 Task: Share through Files "Movie C.mp4" and change Format to "Audio Only"
Action: Mouse moved to (178, 95)
Screenshot: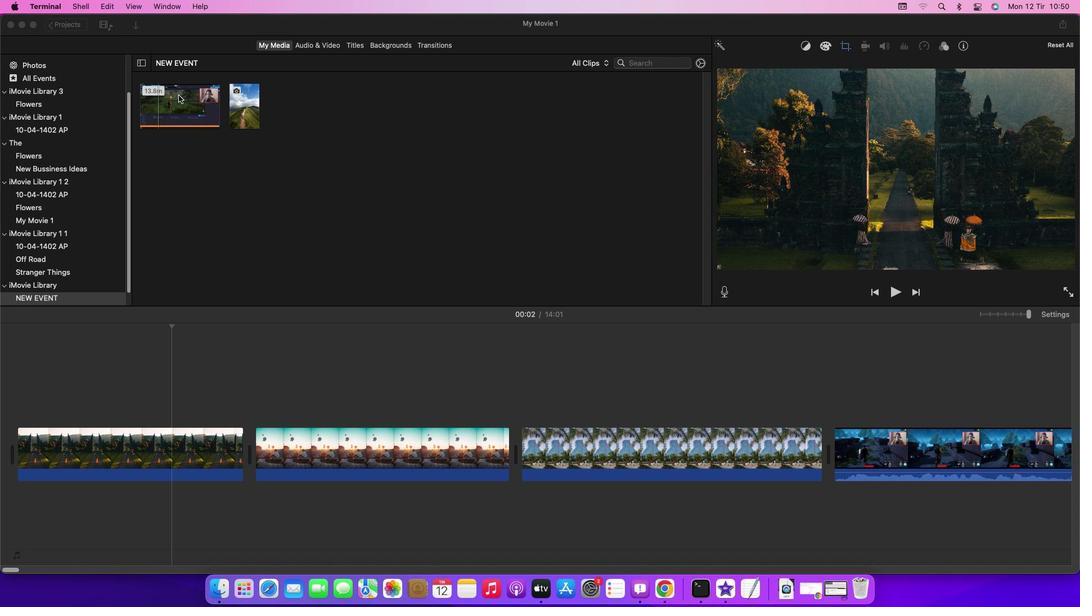 
Action: Mouse pressed left at (178, 95)
Screenshot: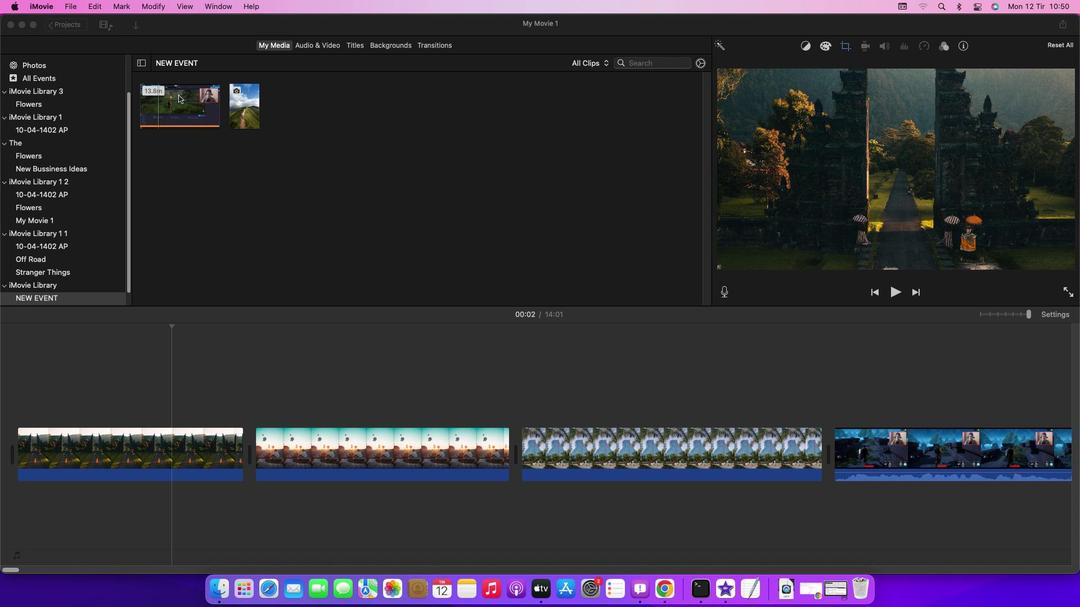 
Action: Mouse moved to (74, 7)
Screenshot: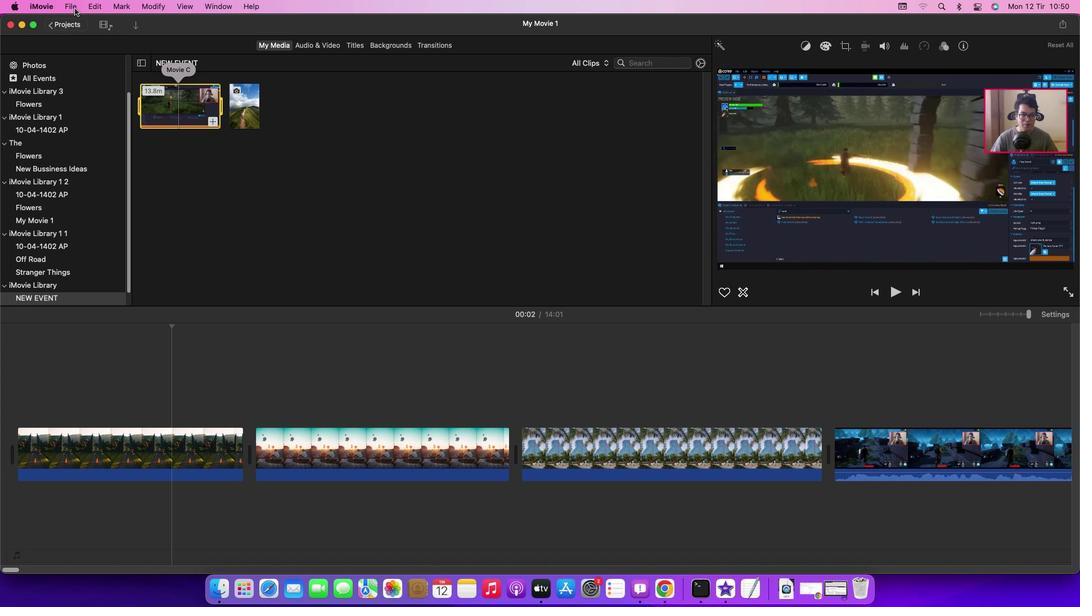 
Action: Mouse pressed left at (74, 7)
Screenshot: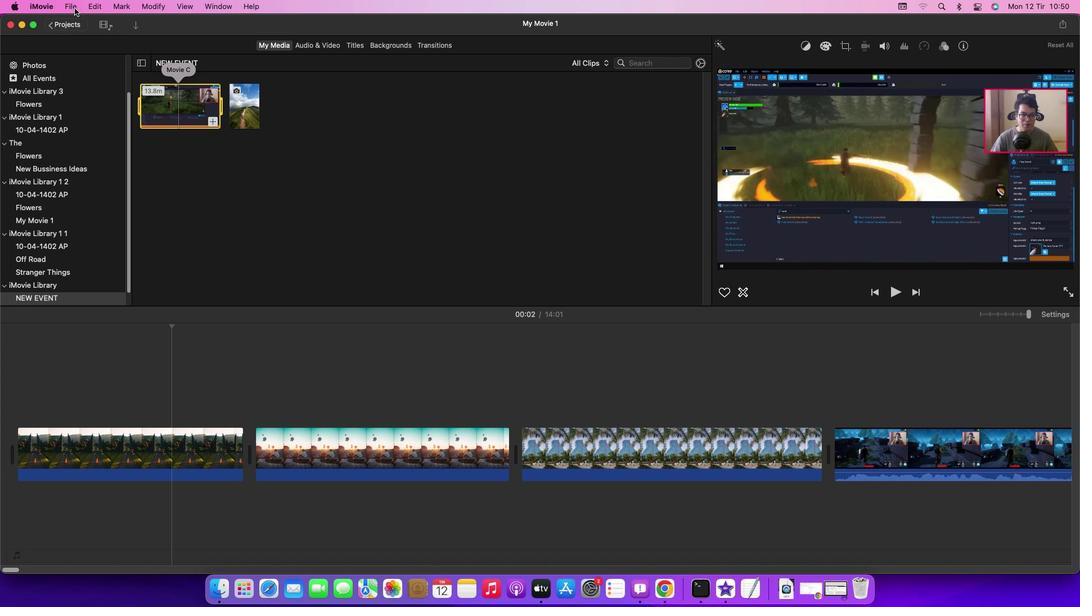 
Action: Mouse moved to (241, 224)
Screenshot: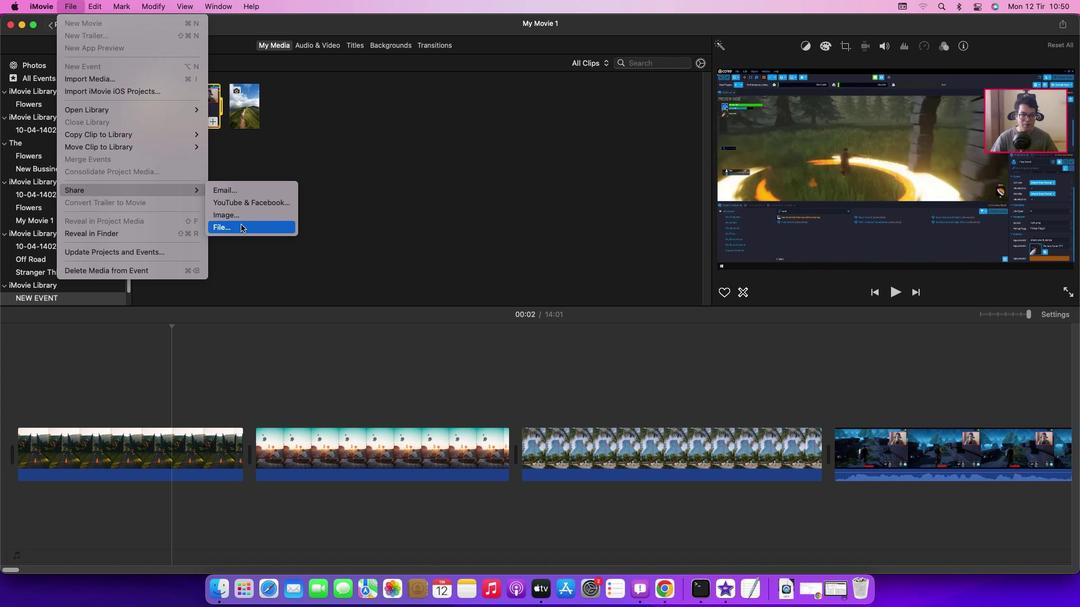 
Action: Mouse pressed left at (241, 224)
Screenshot: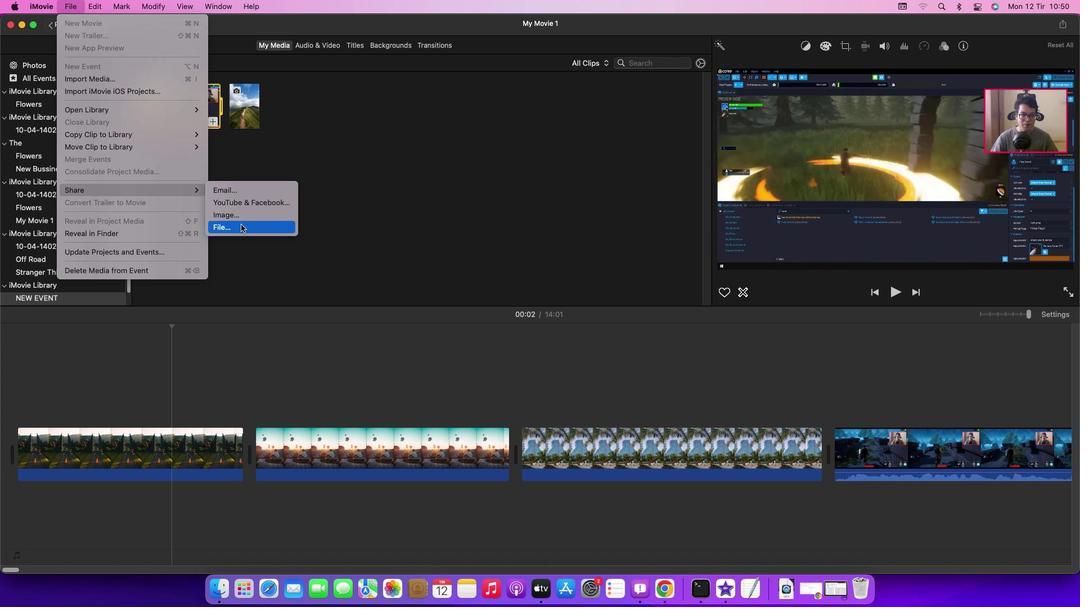 
Action: Mouse moved to (650, 172)
Screenshot: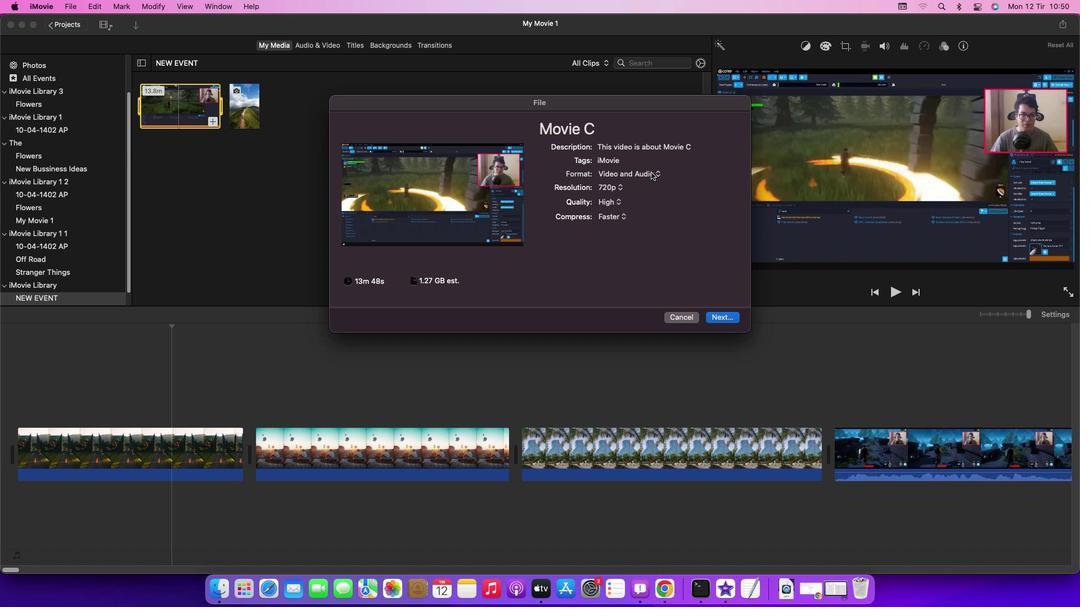 
Action: Mouse pressed left at (650, 172)
Screenshot: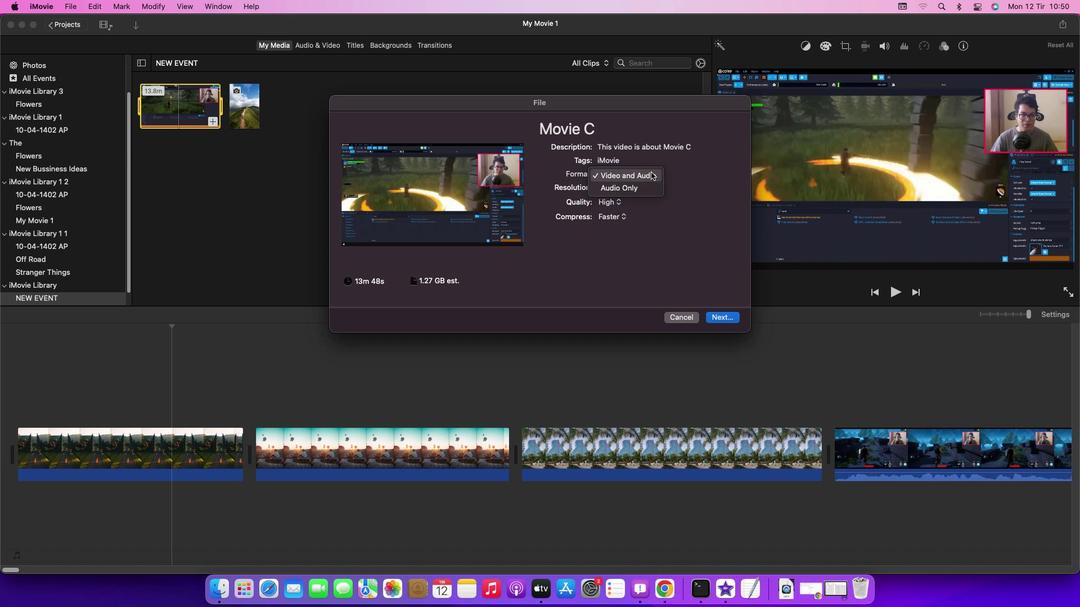 
Action: Mouse moved to (644, 191)
Screenshot: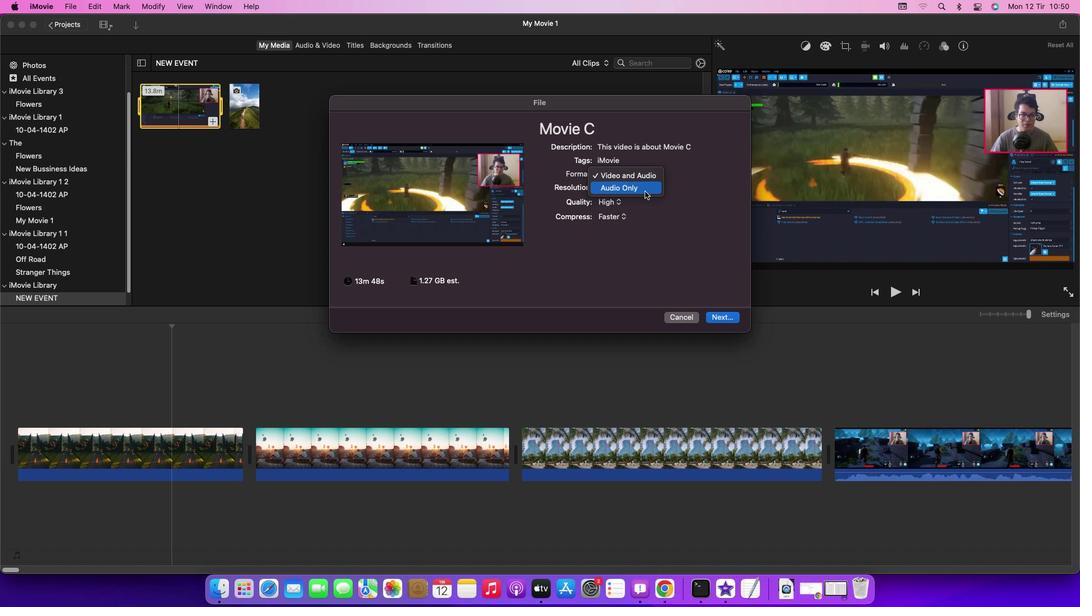 
Action: Mouse pressed left at (644, 191)
Screenshot: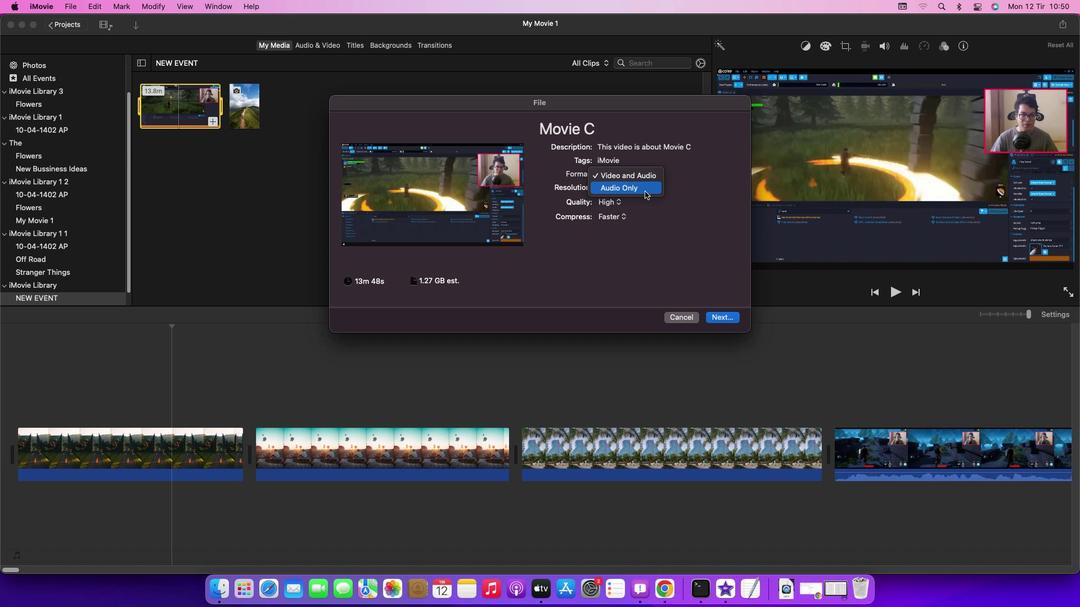 
Action: Mouse moved to (567, 311)
Screenshot: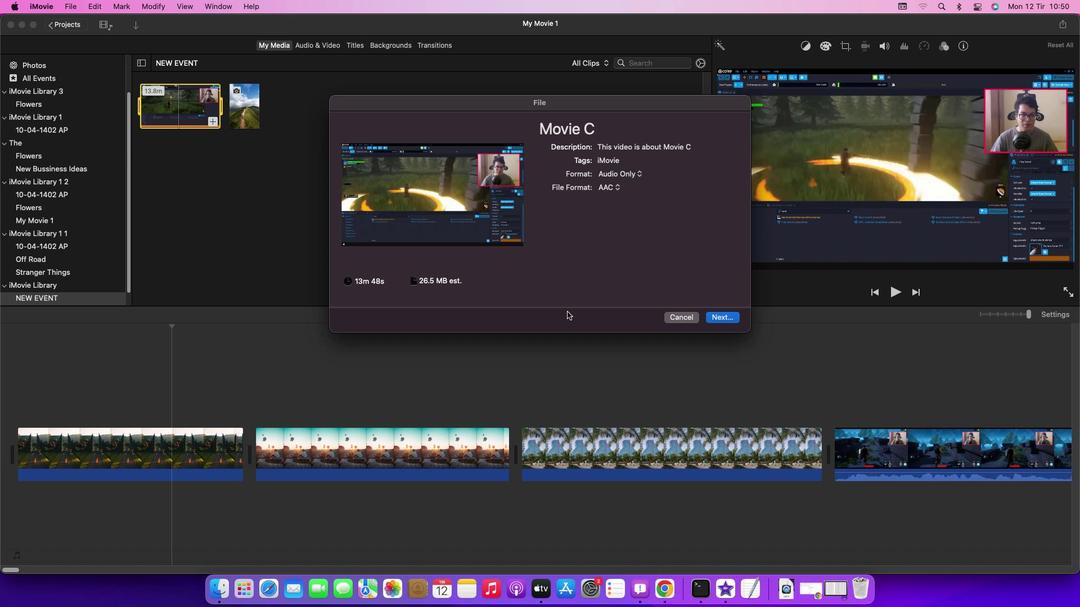 
Action: Key pressed Key.f9
Screenshot: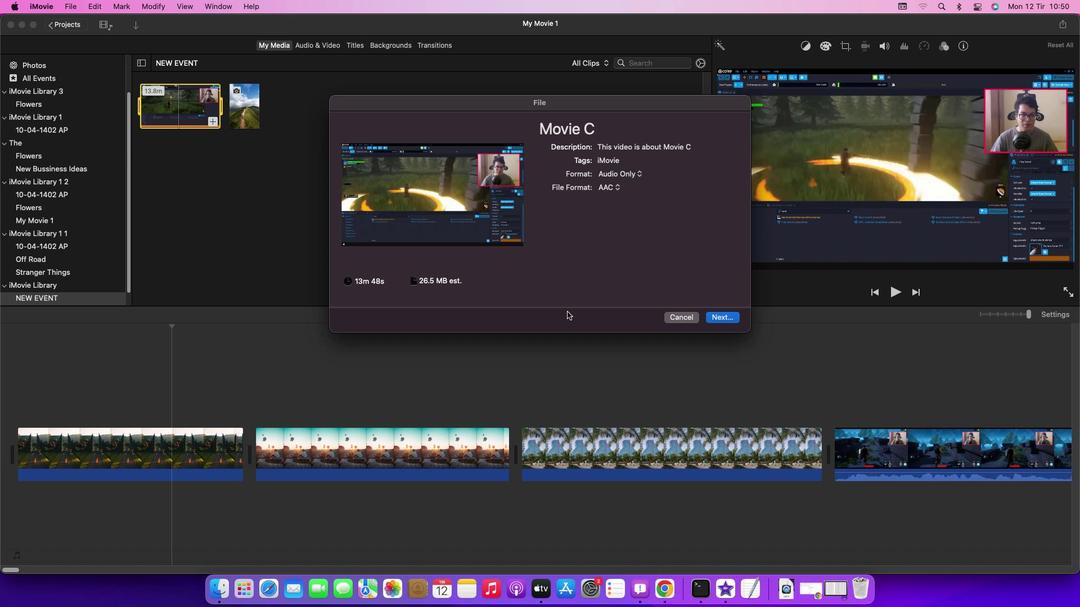 
